 Task: Select the hidden option in the insert toolbar location.
Action: Mouse moved to (18, 558)
Screenshot: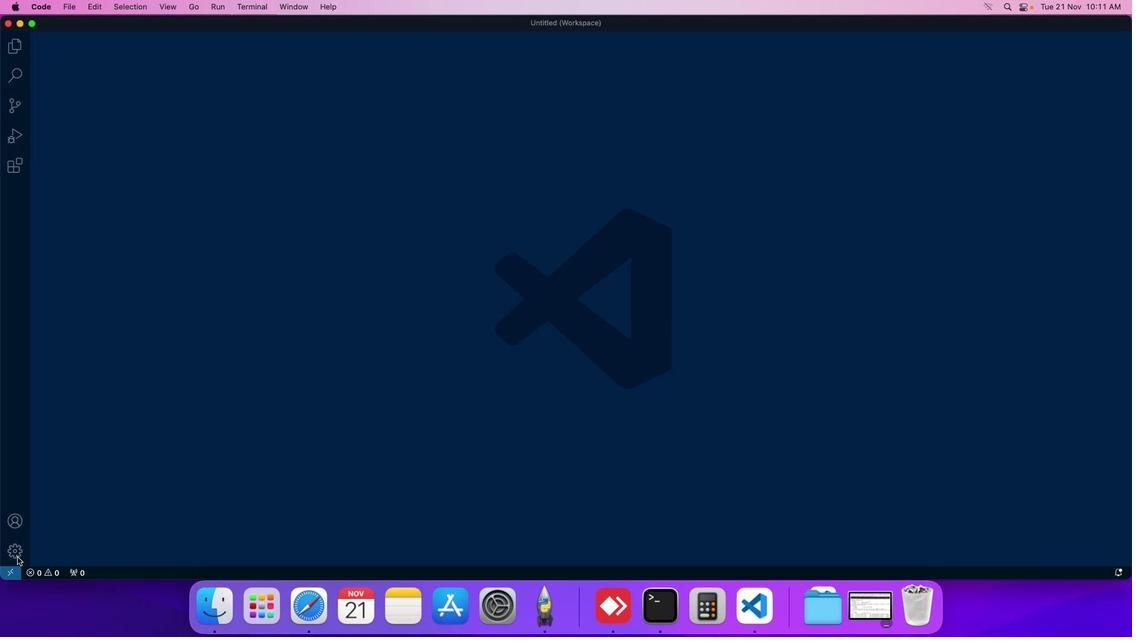 
Action: Mouse pressed left at (18, 558)
Screenshot: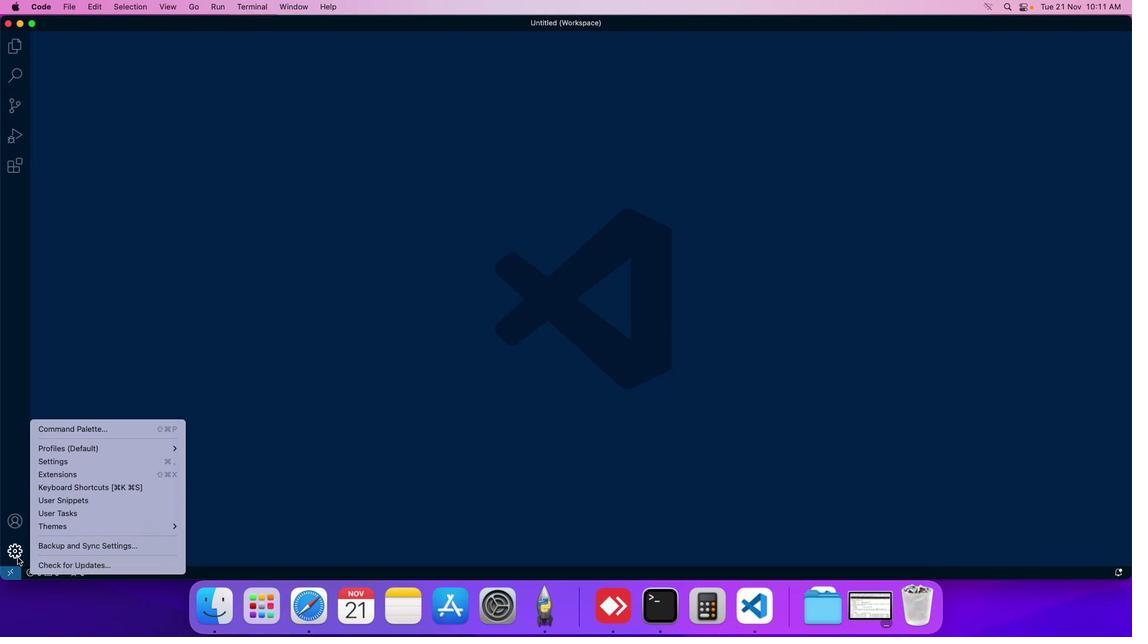 
Action: Mouse moved to (83, 457)
Screenshot: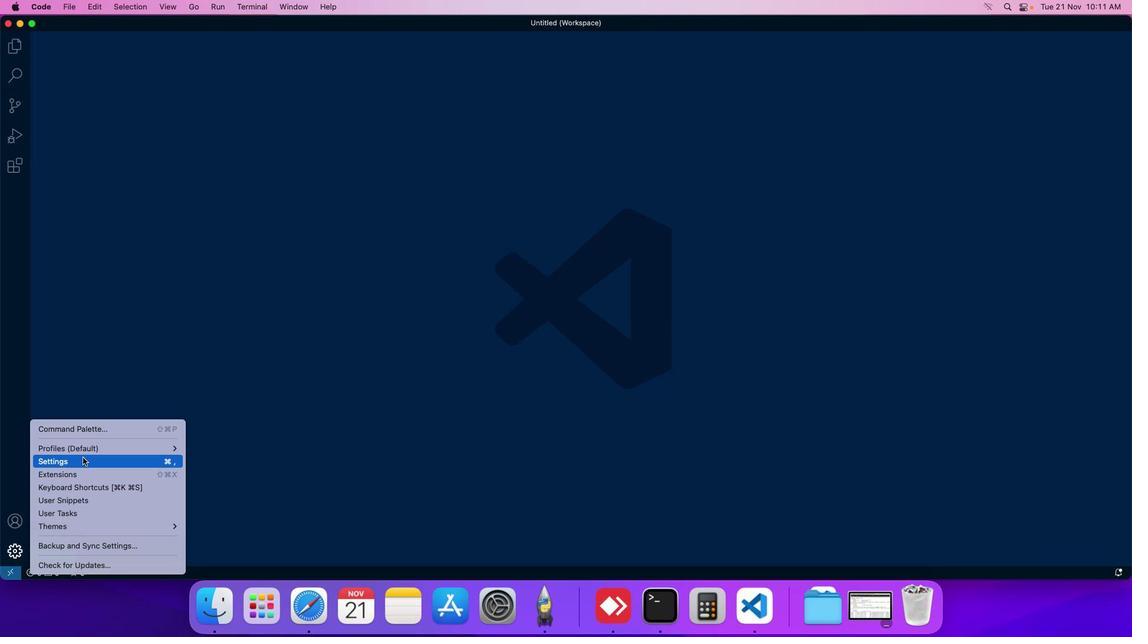 
Action: Mouse pressed left at (83, 457)
Screenshot: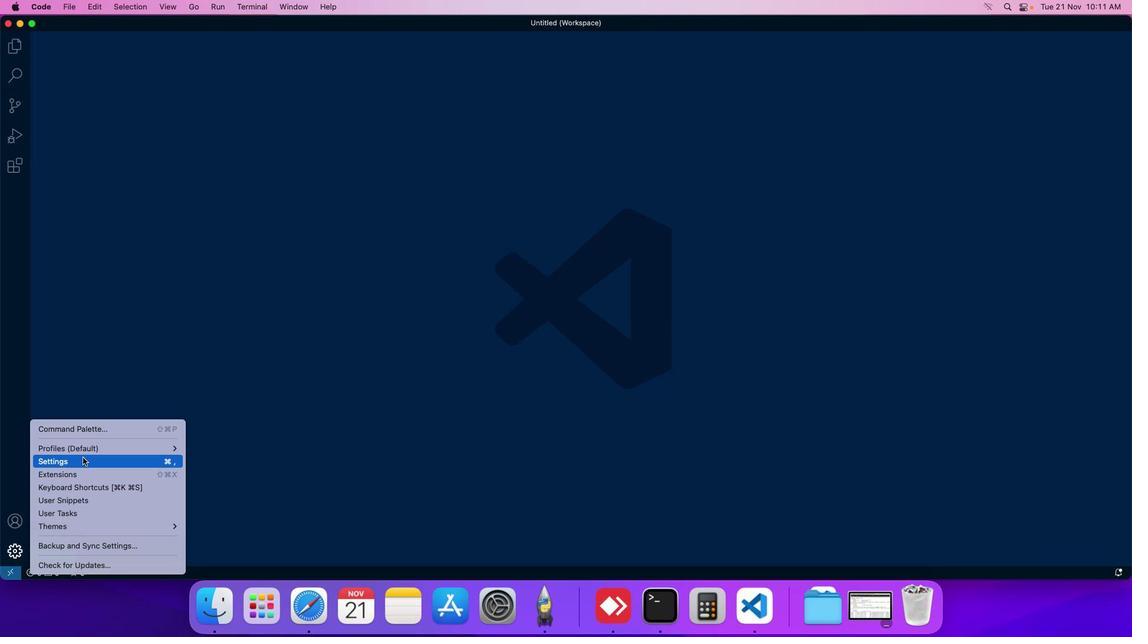
Action: Mouse moved to (275, 90)
Screenshot: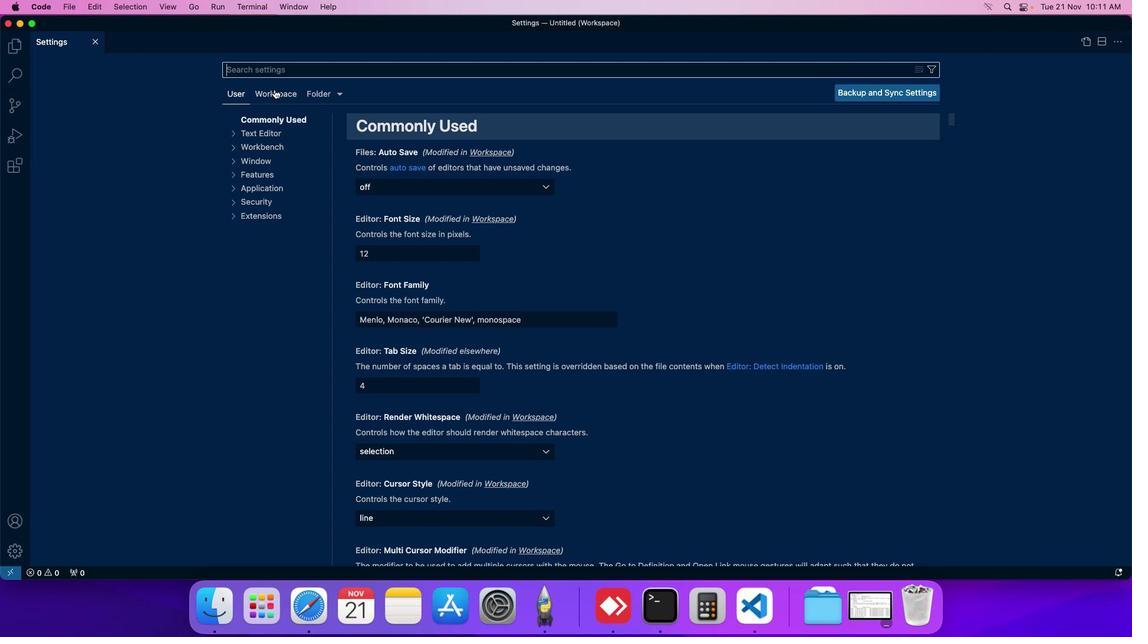 
Action: Mouse pressed left at (275, 90)
Screenshot: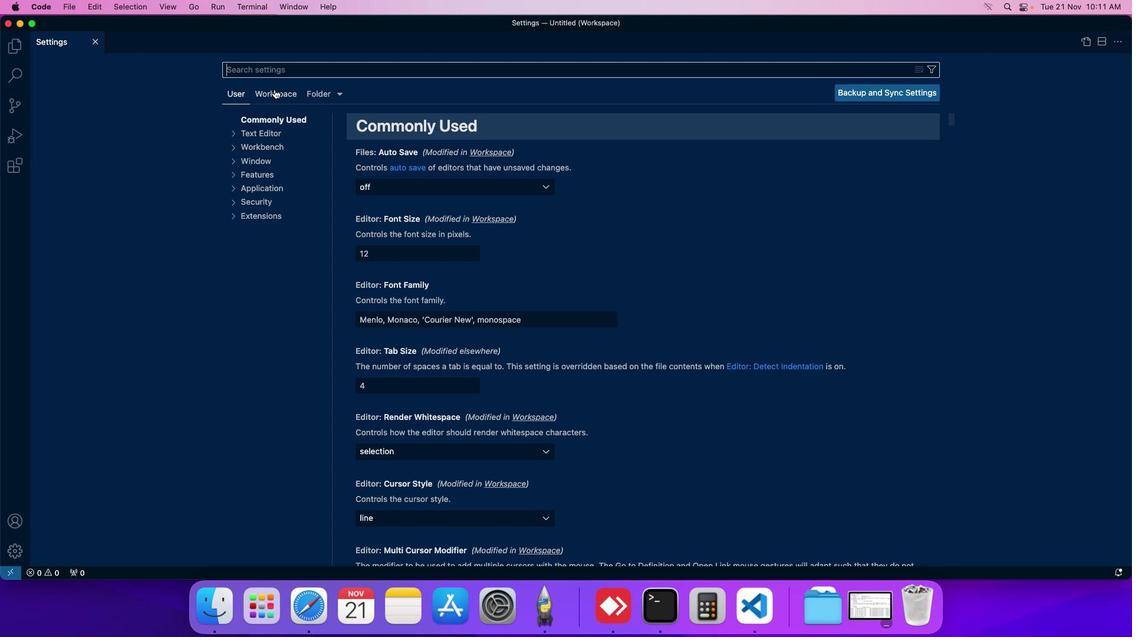 
Action: Mouse moved to (263, 175)
Screenshot: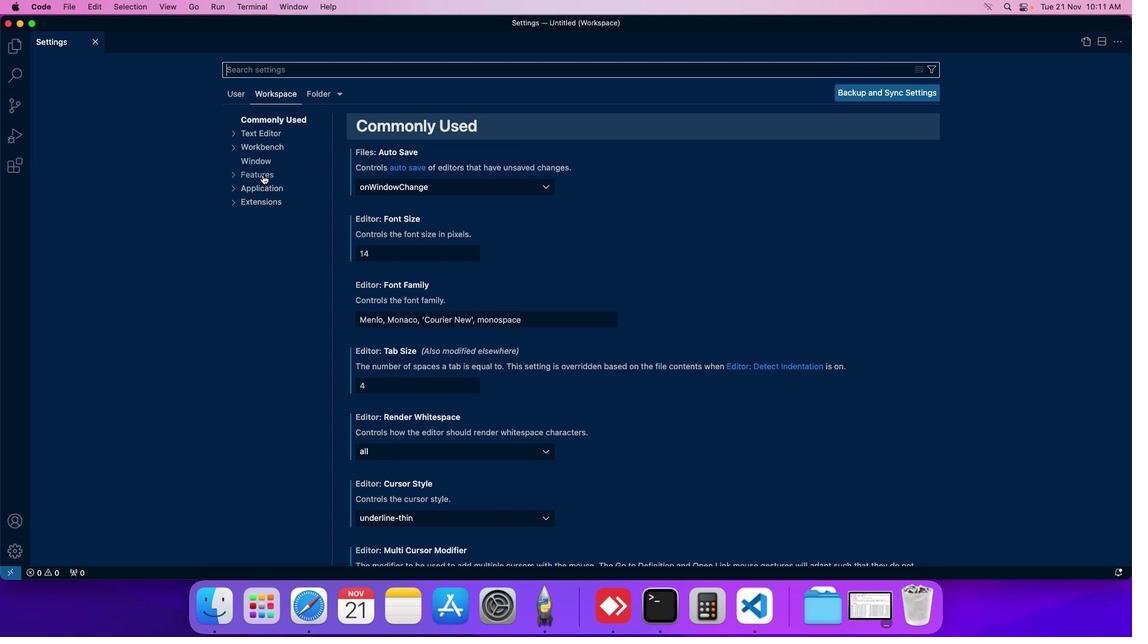 
Action: Mouse pressed left at (263, 175)
Screenshot: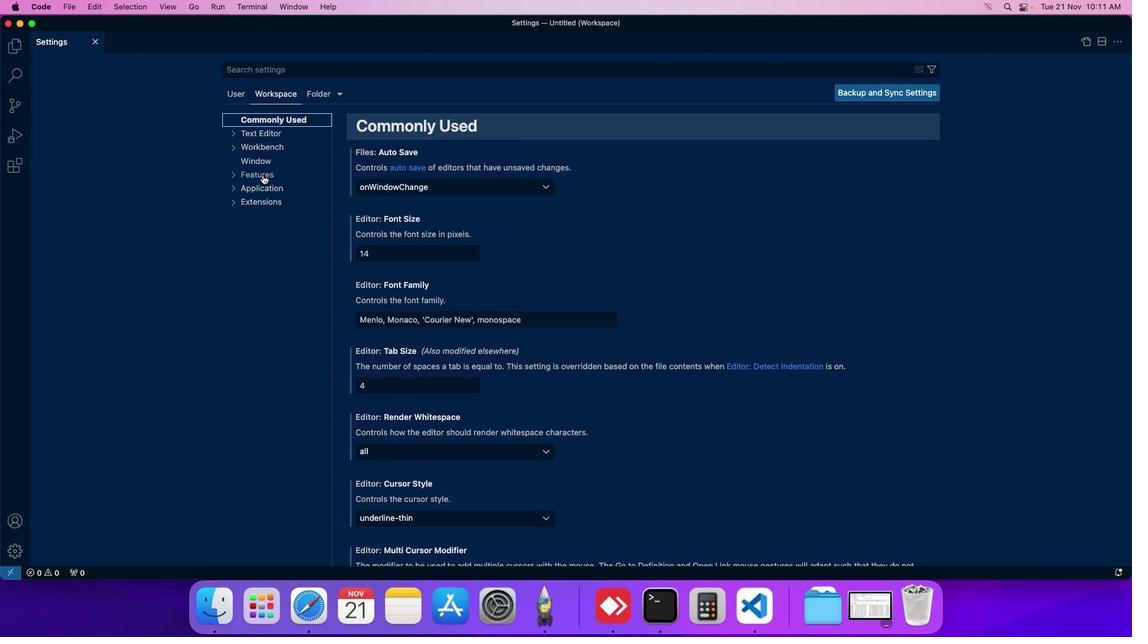 
Action: Mouse moved to (263, 381)
Screenshot: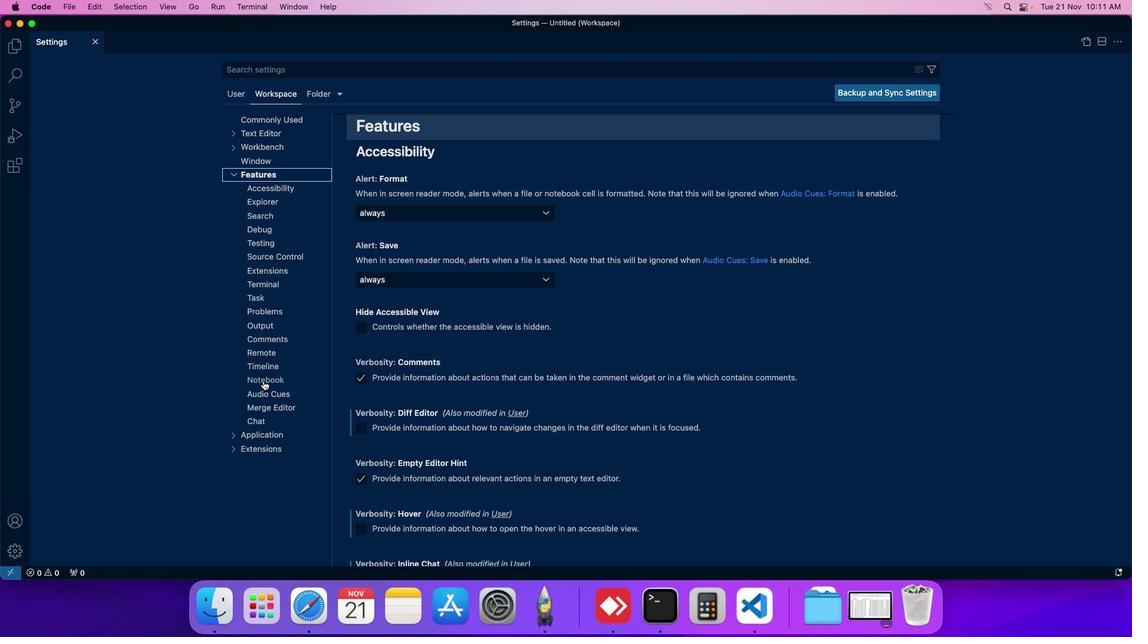 
Action: Mouse pressed left at (263, 381)
Screenshot: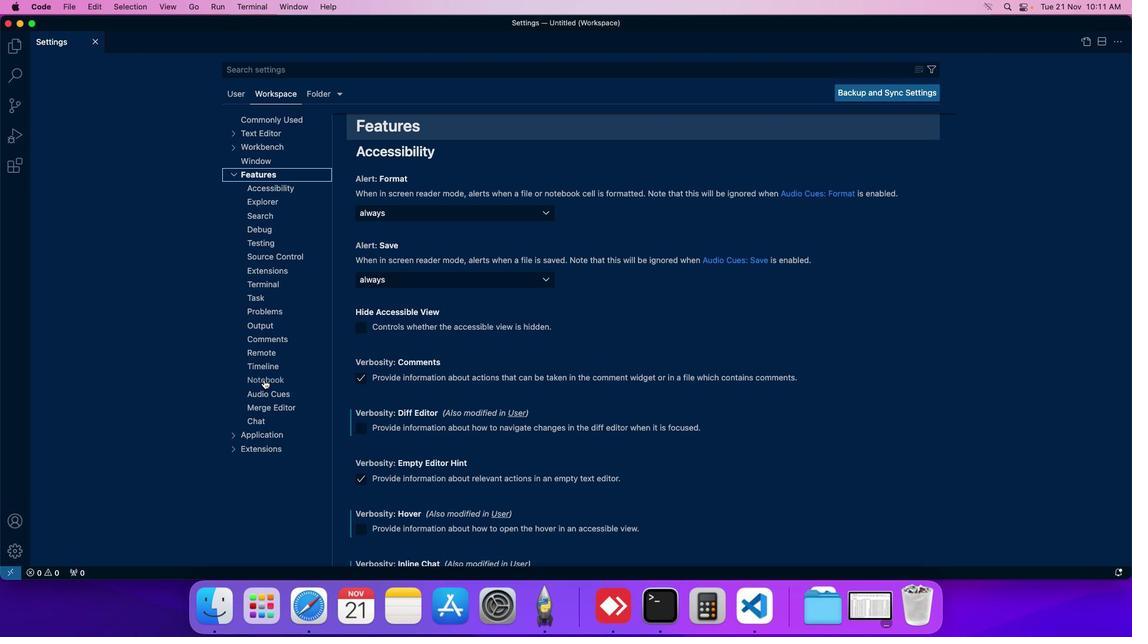 
Action: Mouse moved to (401, 338)
Screenshot: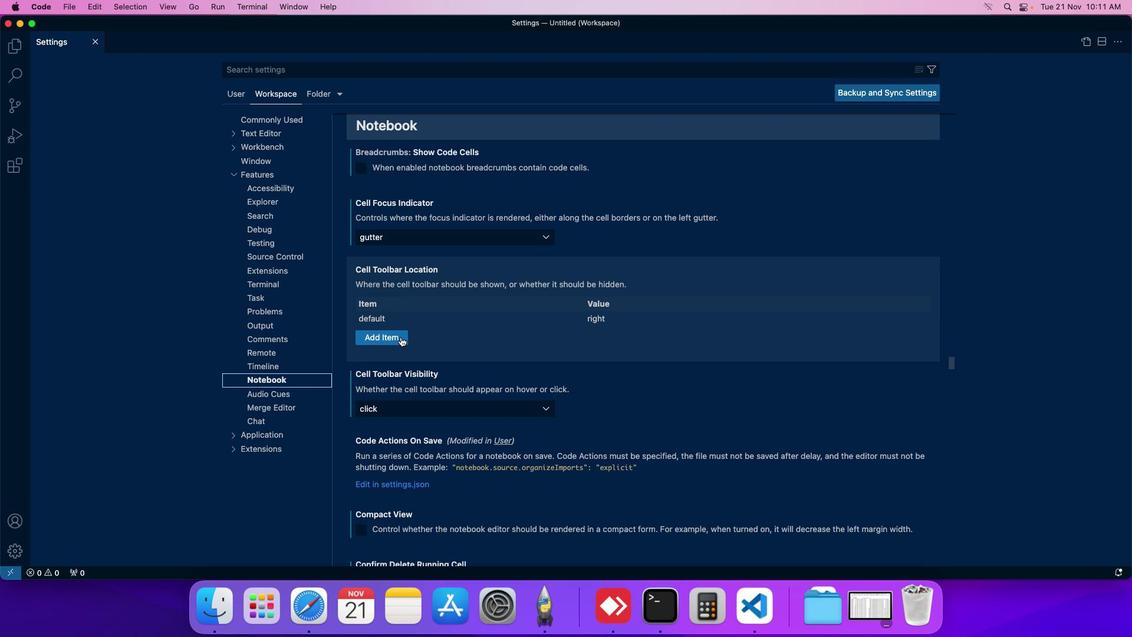 
Action: Mouse scrolled (401, 338) with delta (0, 0)
Screenshot: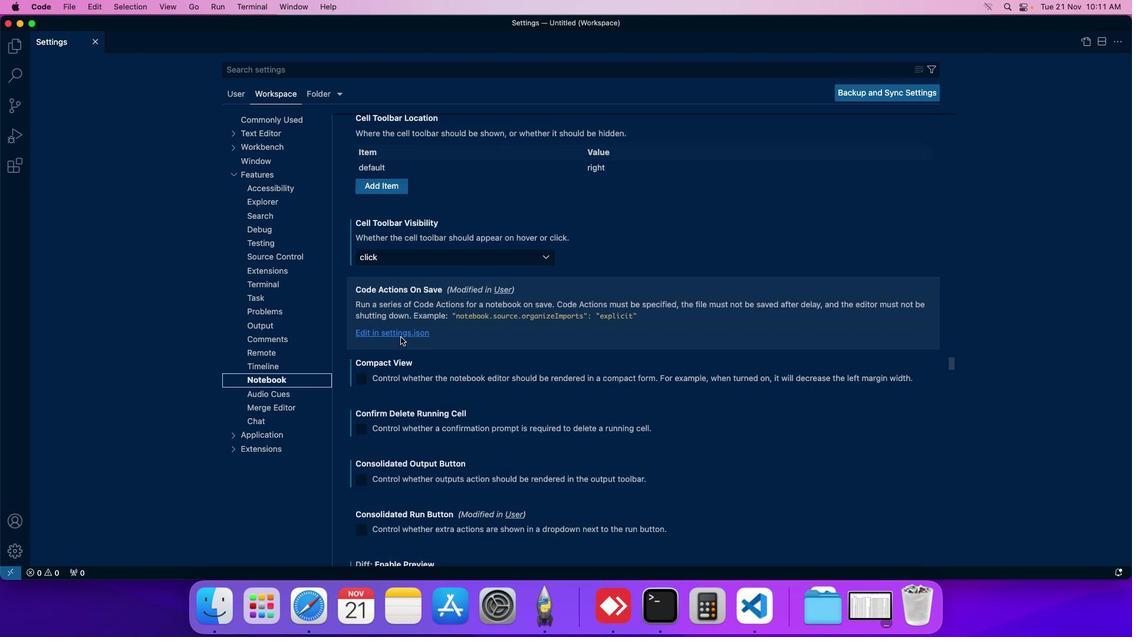 
Action: Mouse scrolled (401, 338) with delta (0, 0)
Screenshot: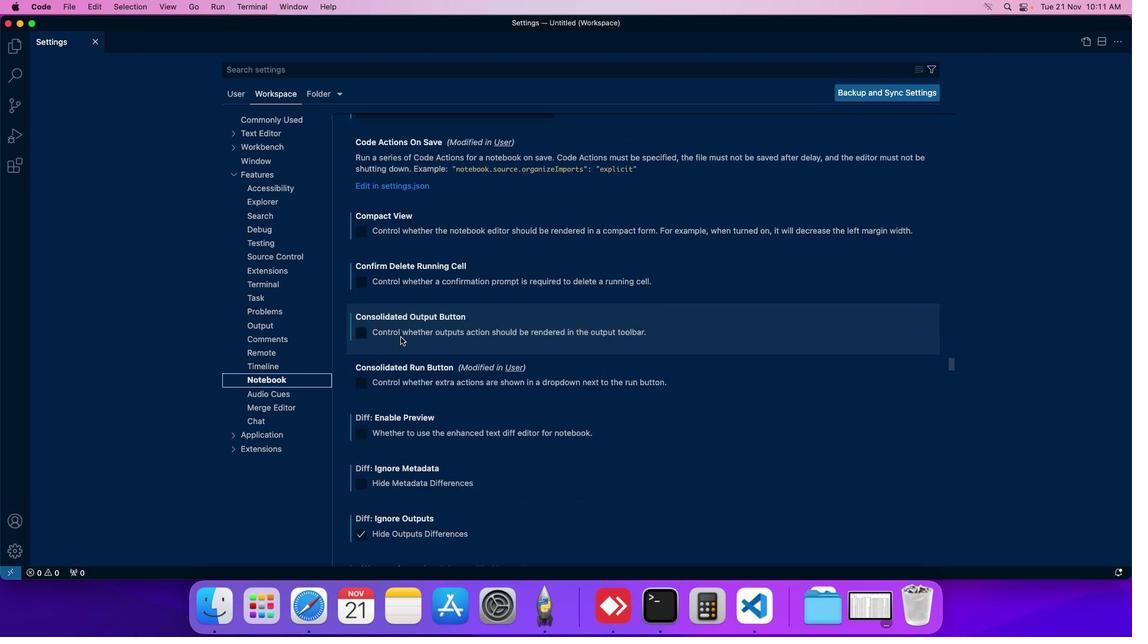
Action: Mouse scrolled (401, 338) with delta (0, 0)
Screenshot: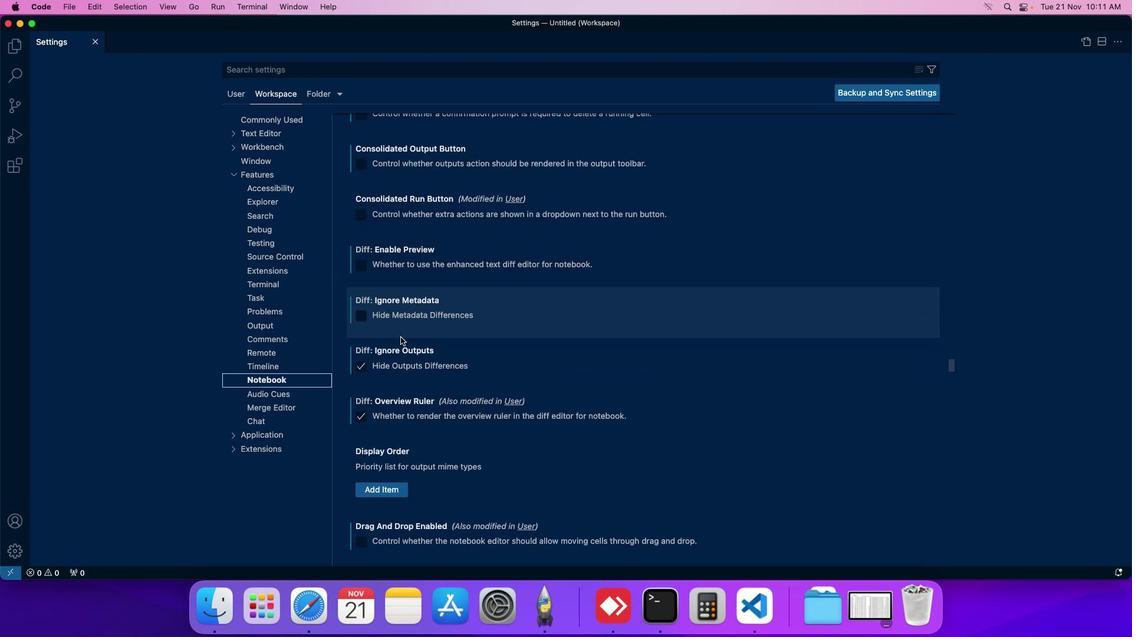 
Action: Mouse scrolled (401, 338) with delta (0, 0)
Screenshot: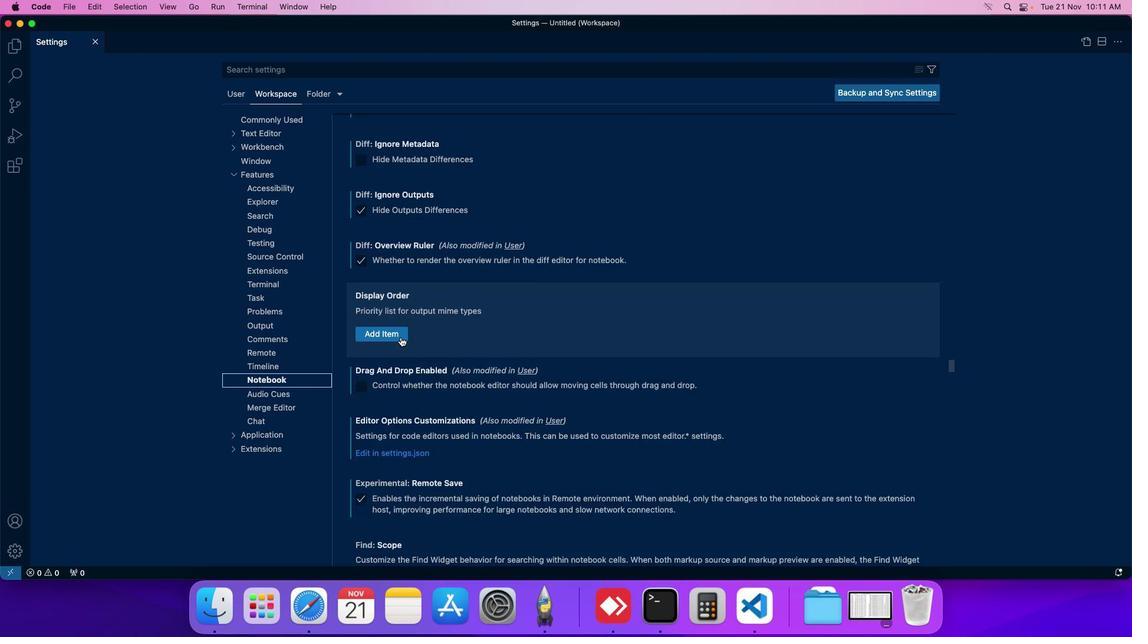 
Action: Mouse scrolled (401, 338) with delta (0, 0)
Screenshot: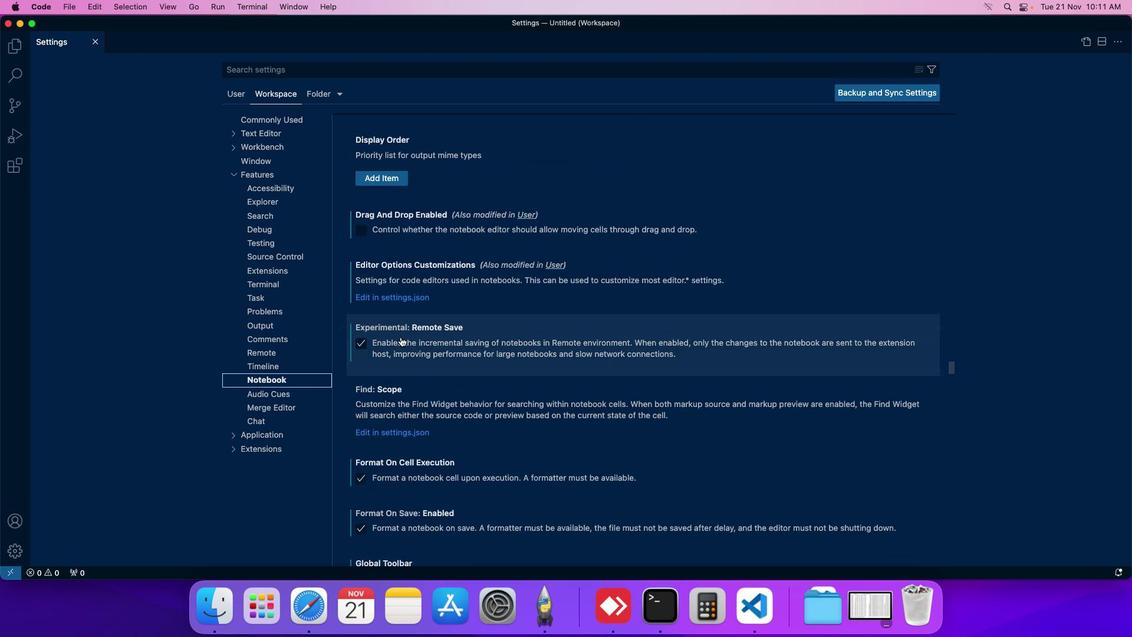 
Action: Mouse moved to (401, 338)
Screenshot: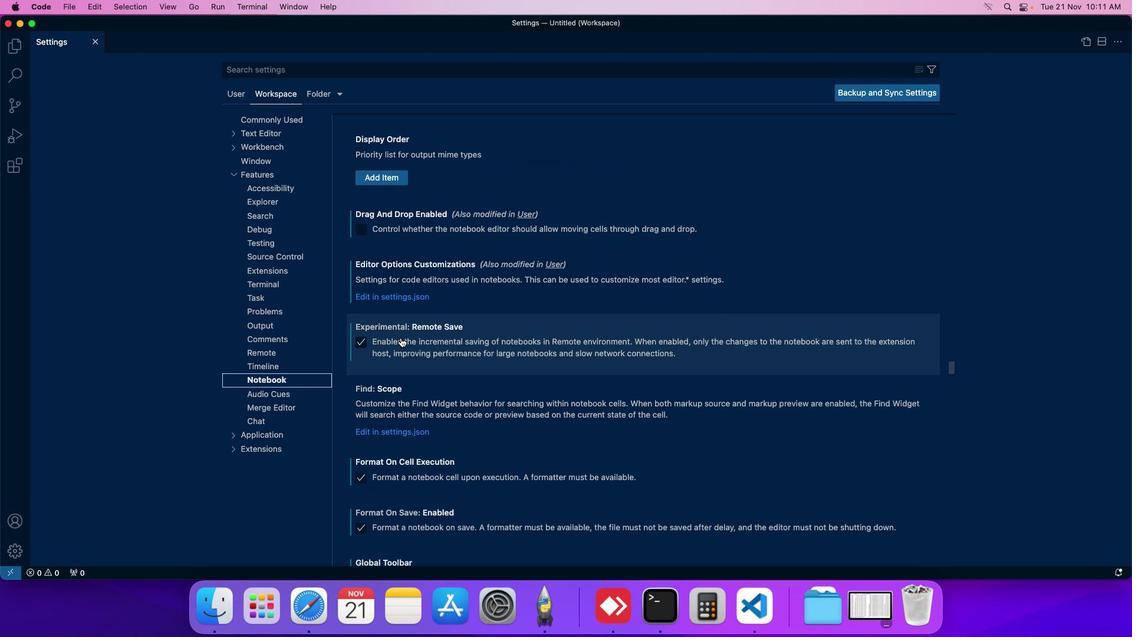 
Action: Mouse scrolled (401, 338) with delta (0, 0)
Screenshot: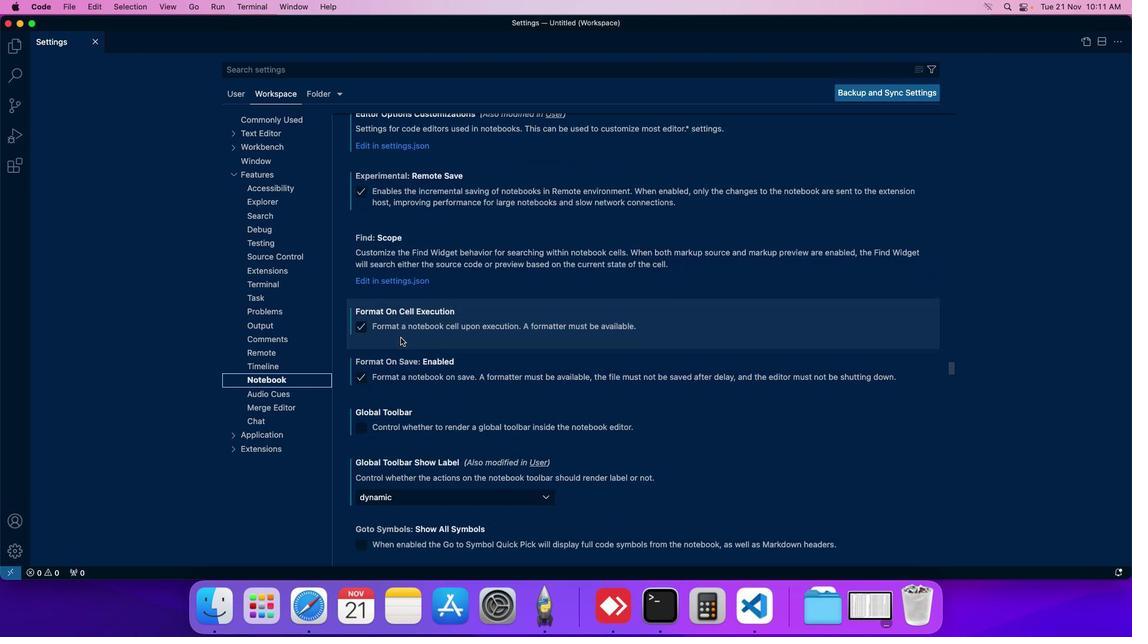 
Action: Mouse scrolled (401, 338) with delta (0, 0)
Screenshot: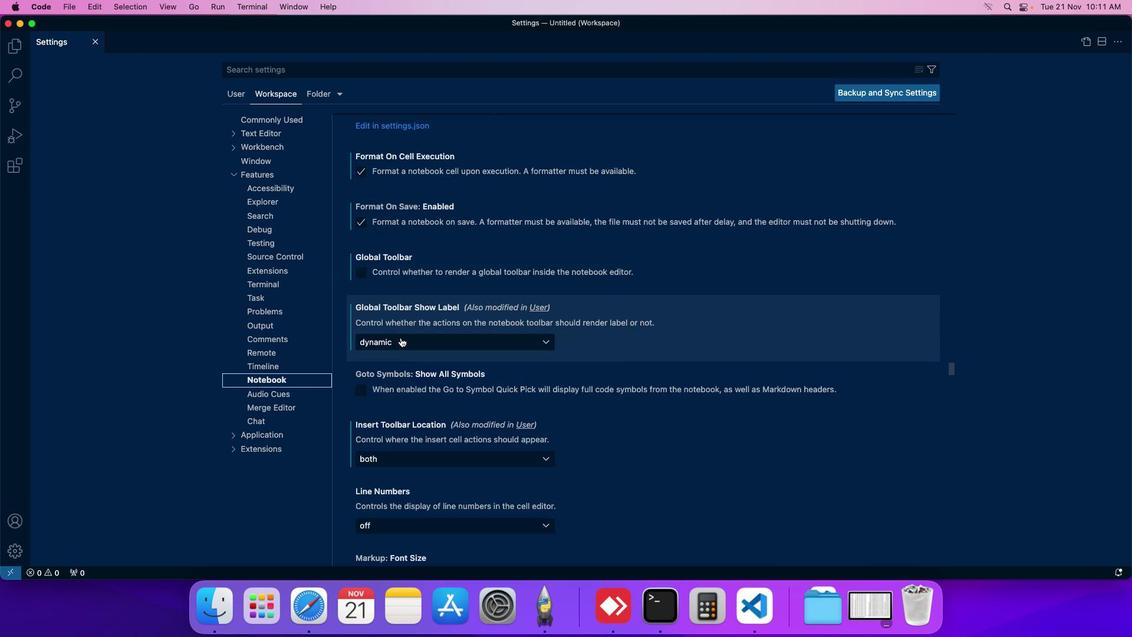 
Action: Mouse scrolled (401, 338) with delta (0, 0)
Screenshot: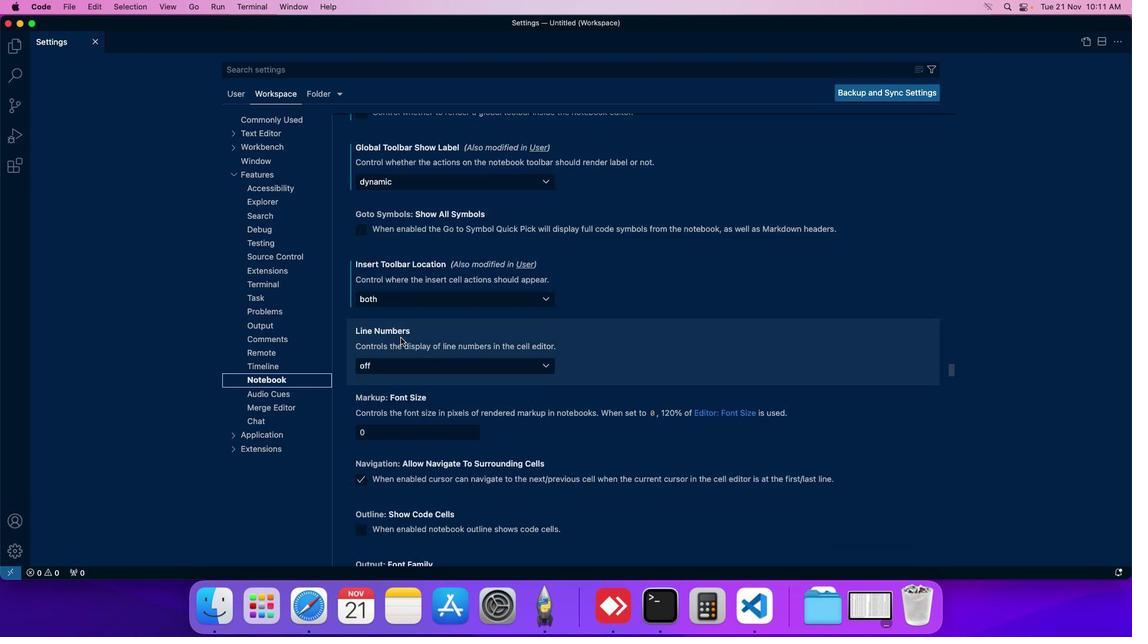 
Action: Mouse scrolled (401, 338) with delta (0, 0)
Screenshot: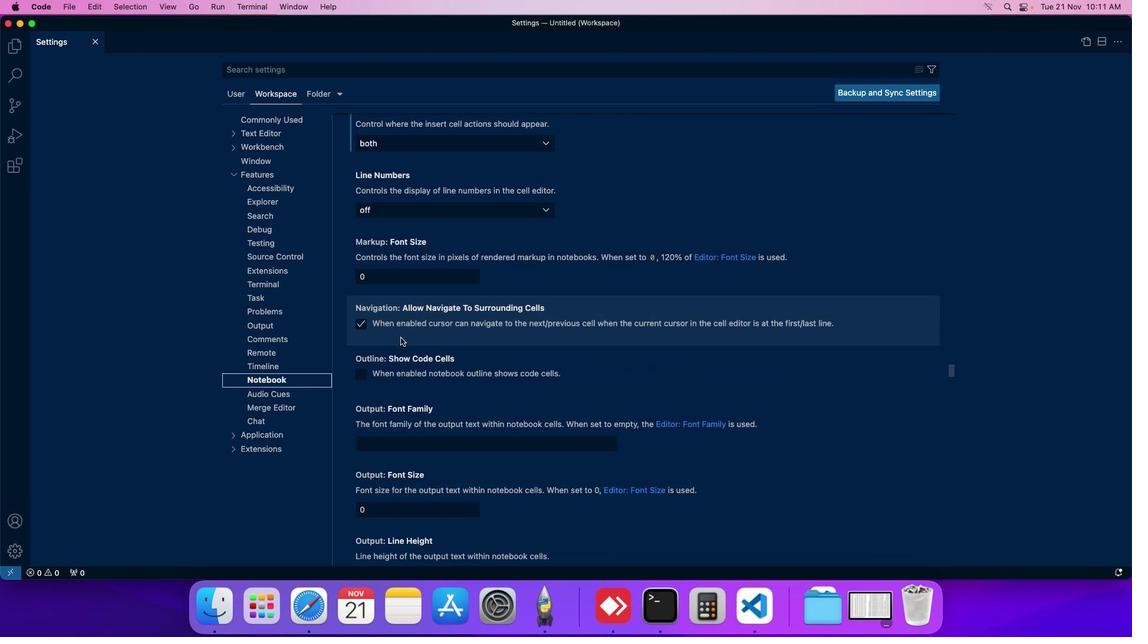 
Action: Mouse moved to (409, 166)
Screenshot: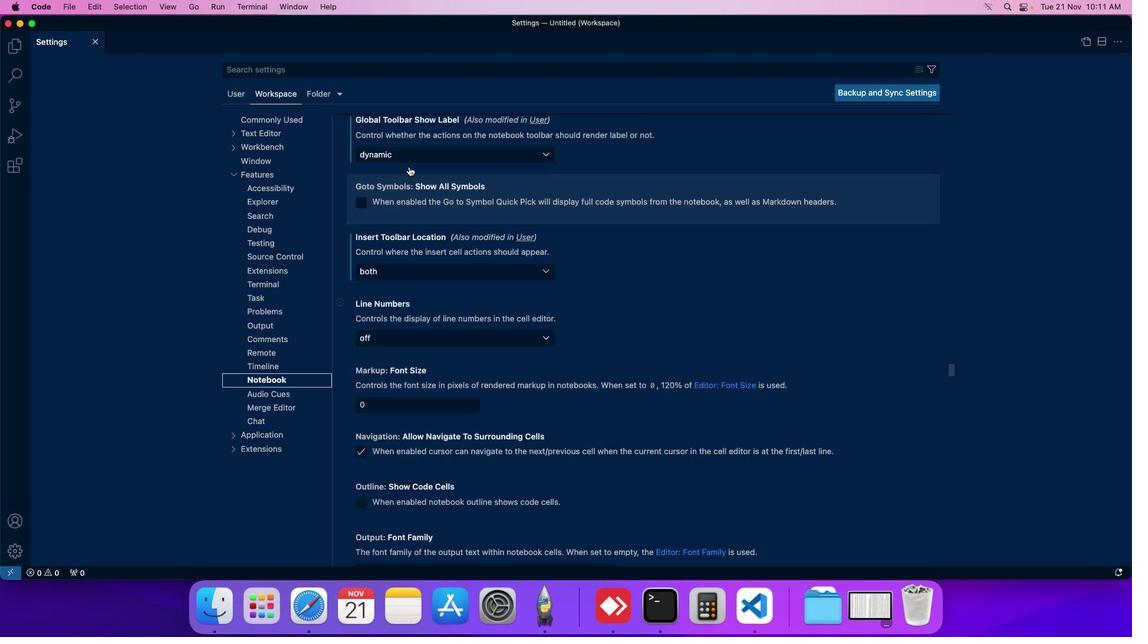 
Action: Mouse scrolled (409, 166) with delta (0, 1)
Screenshot: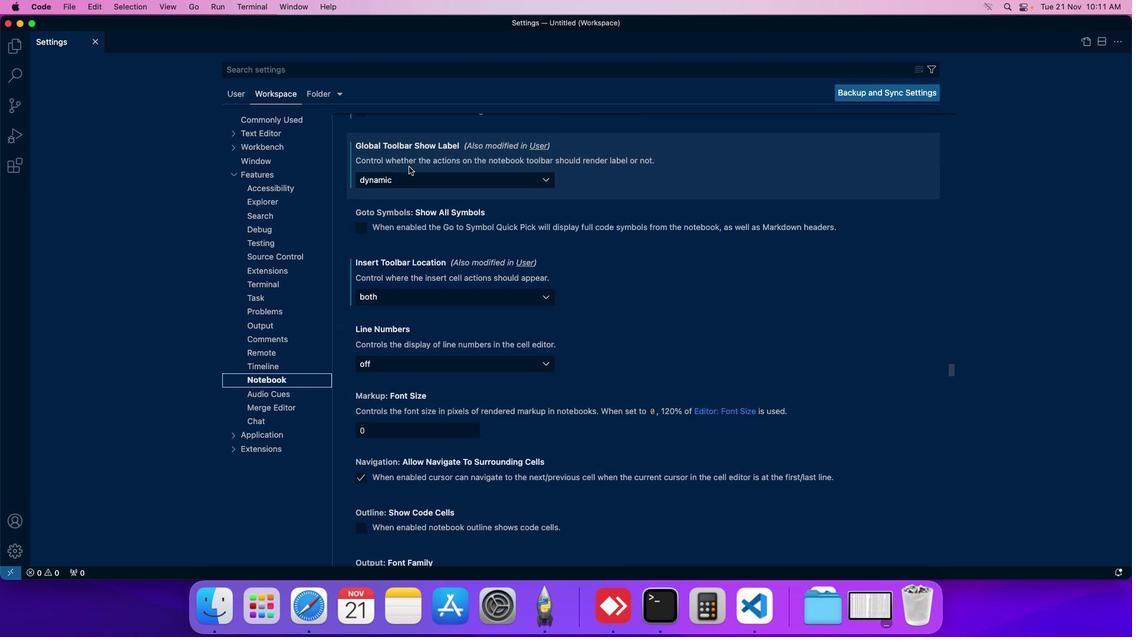 
Action: Mouse moved to (416, 295)
Screenshot: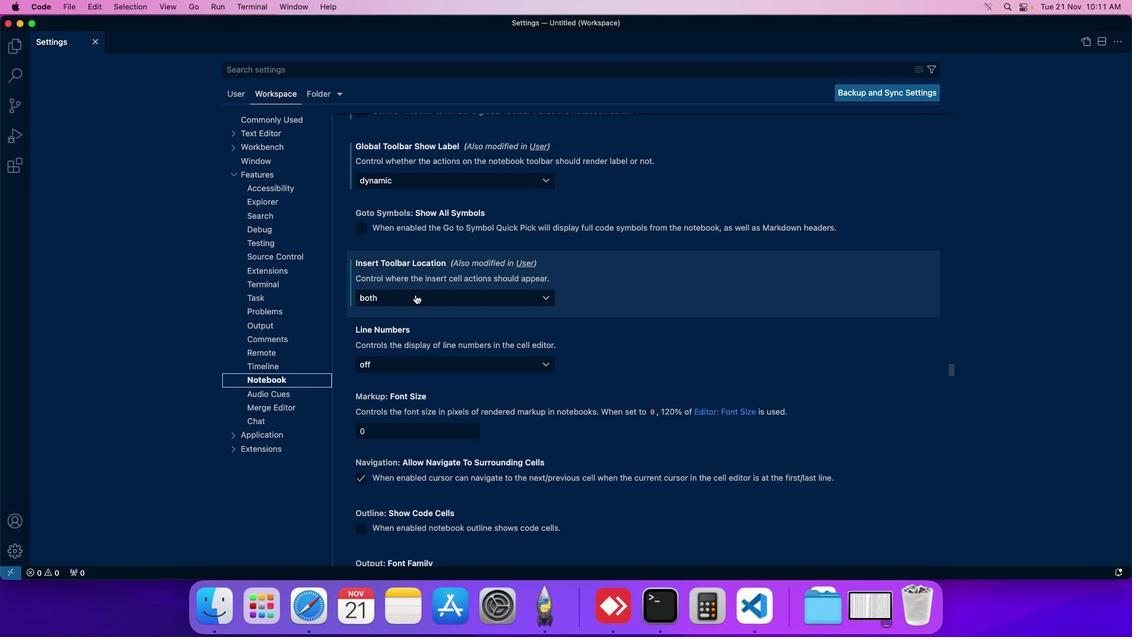 
Action: Mouse pressed left at (416, 295)
Screenshot: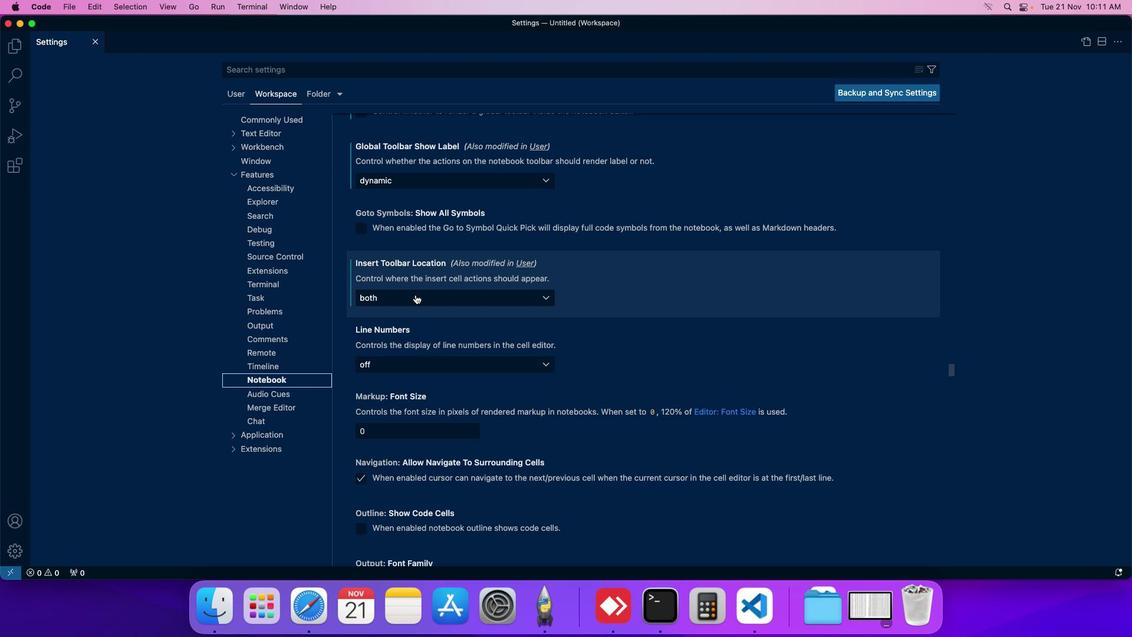 
Action: Mouse moved to (388, 349)
Screenshot: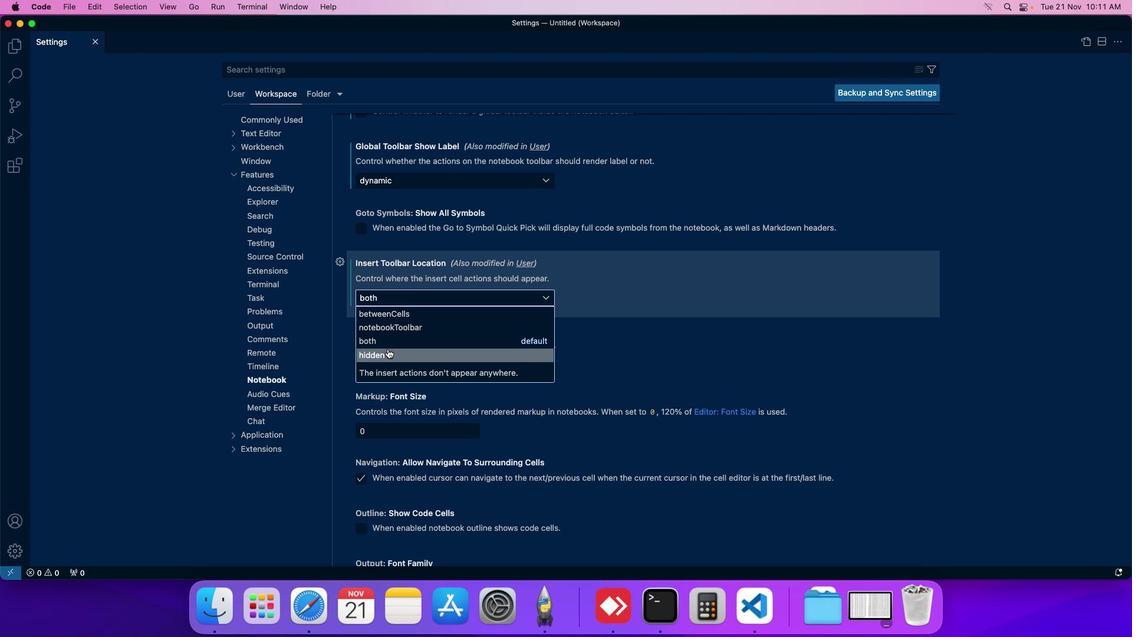 
Action: Mouse pressed left at (388, 349)
Screenshot: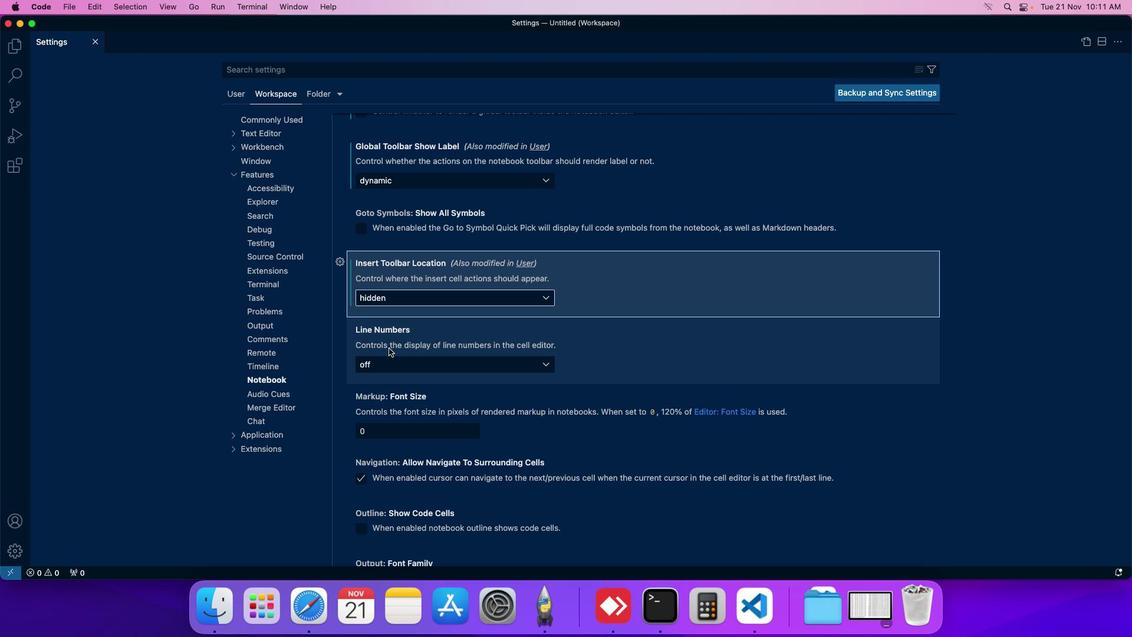 
Action: Mouse moved to (412, 305)
Screenshot: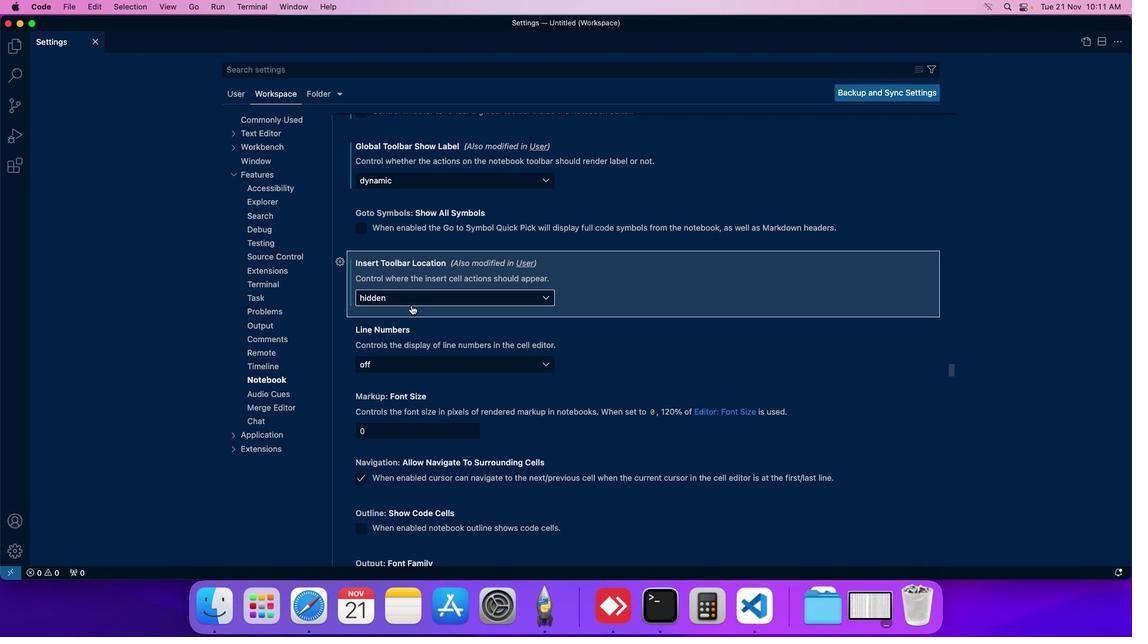 
